 Task: Create a due date automation trigger when advanced on, on the tuesday of the week before a card is due add fields with custom field "Resume" set to a date less than 1 days from now at 11:00 AM.
Action: Mouse moved to (225, 228)
Screenshot: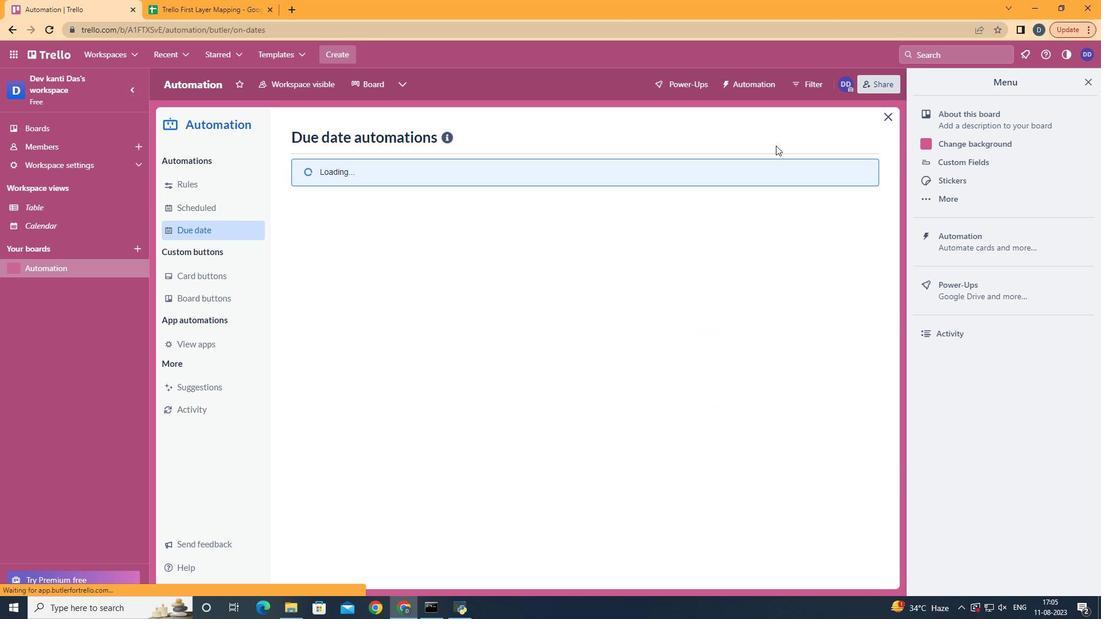
Action: Mouse pressed left at (225, 228)
Screenshot: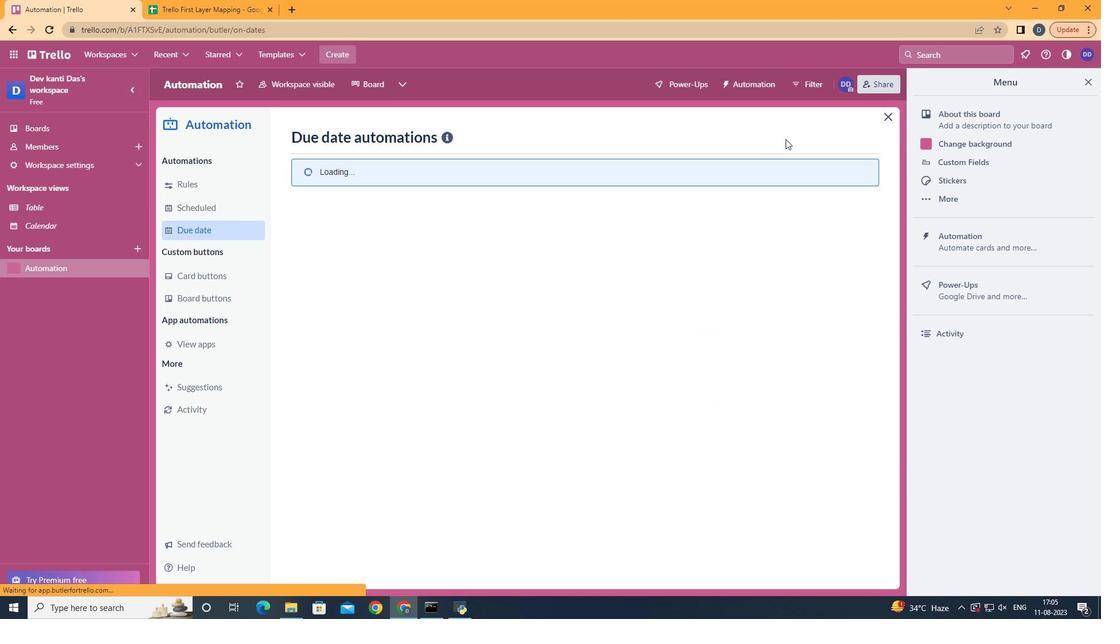 
Action: Mouse moved to (808, 139)
Screenshot: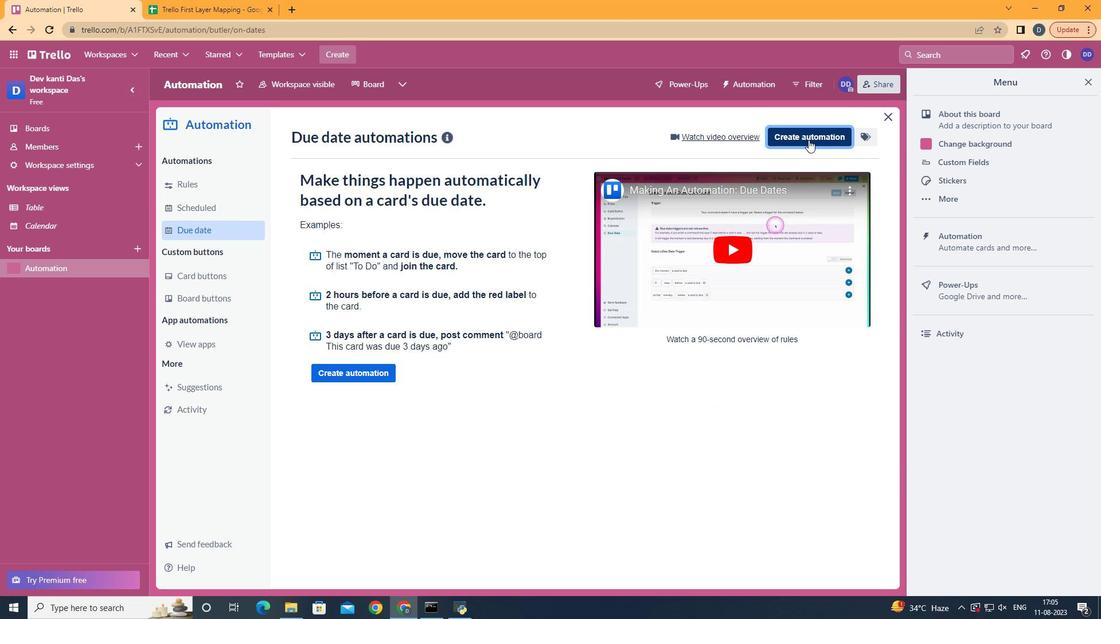 
Action: Mouse pressed left at (808, 139)
Screenshot: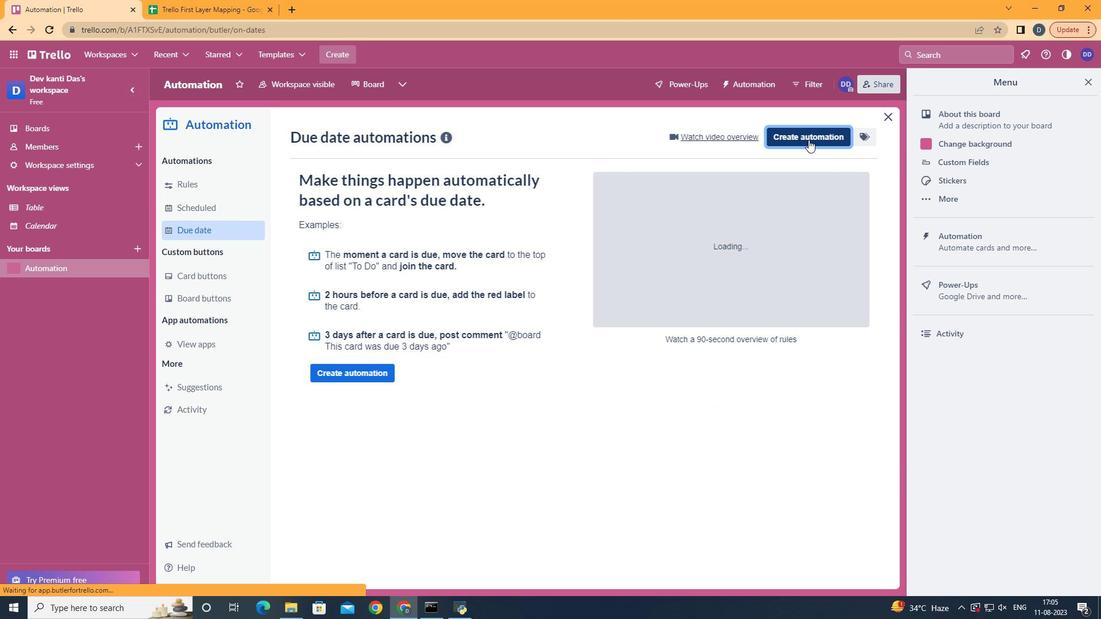 
Action: Mouse moved to (601, 242)
Screenshot: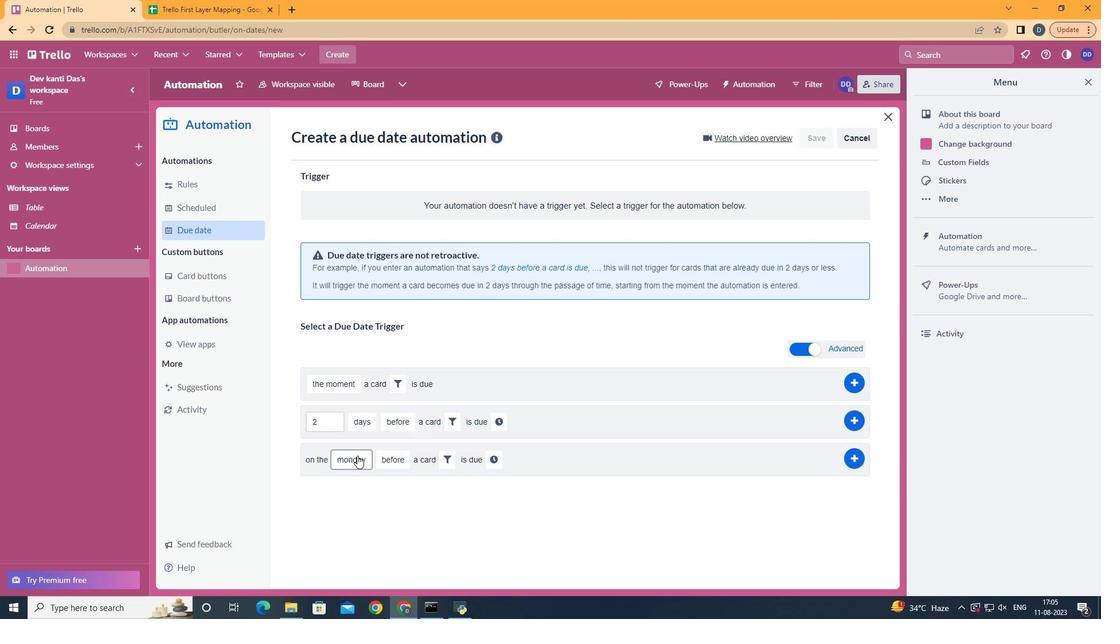 
Action: Mouse pressed left at (601, 242)
Screenshot: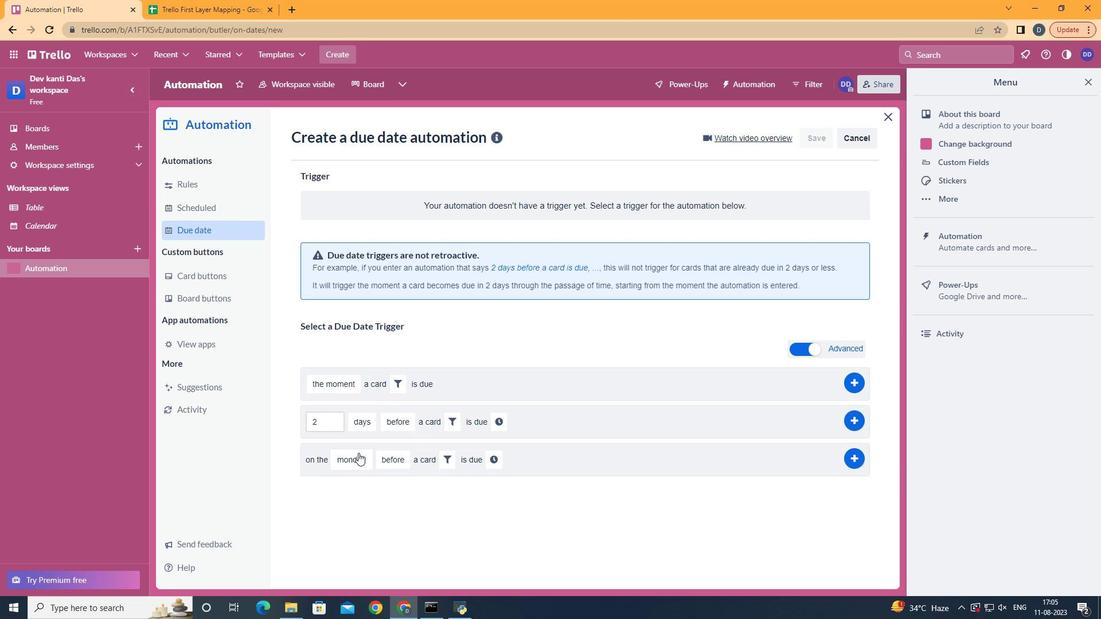 
Action: Mouse moved to (369, 318)
Screenshot: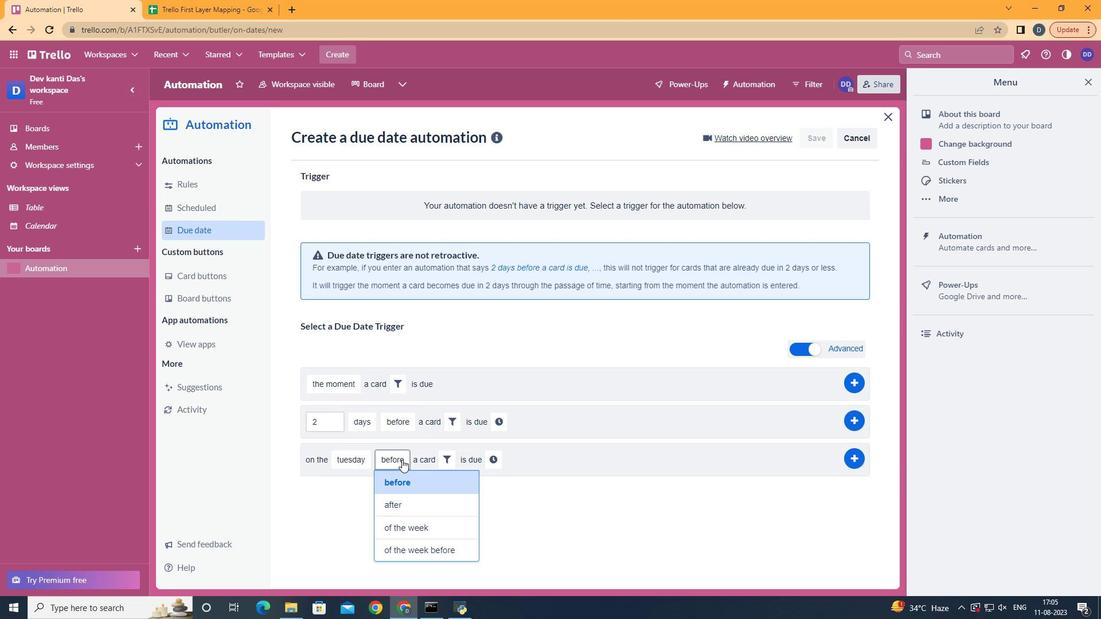 
Action: Mouse pressed left at (369, 318)
Screenshot: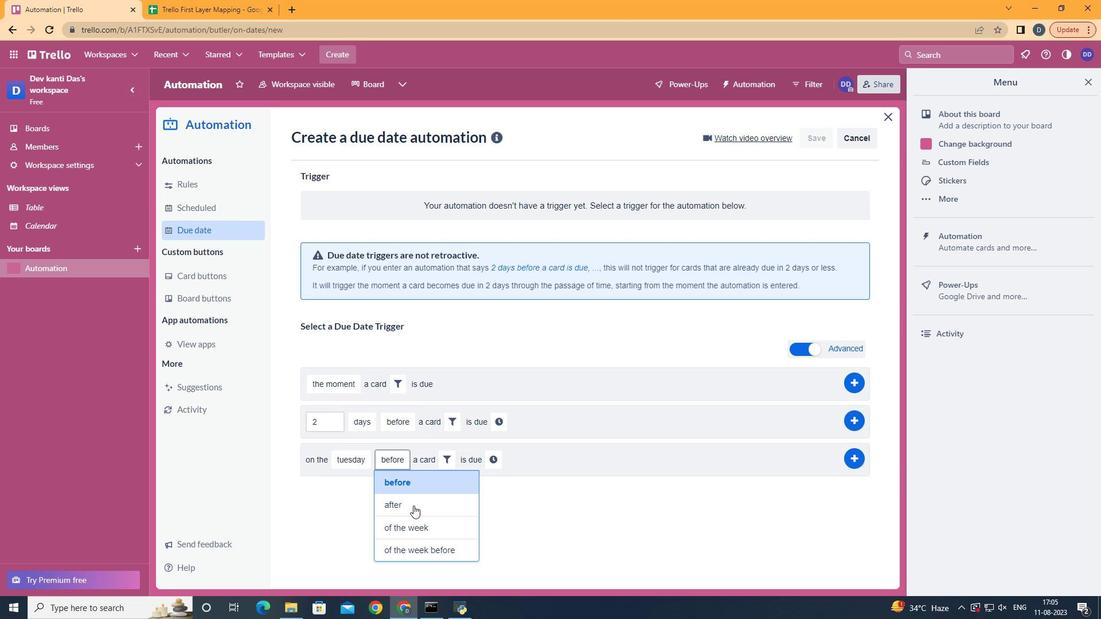 
Action: Mouse moved to (427, 551)
Screenshot: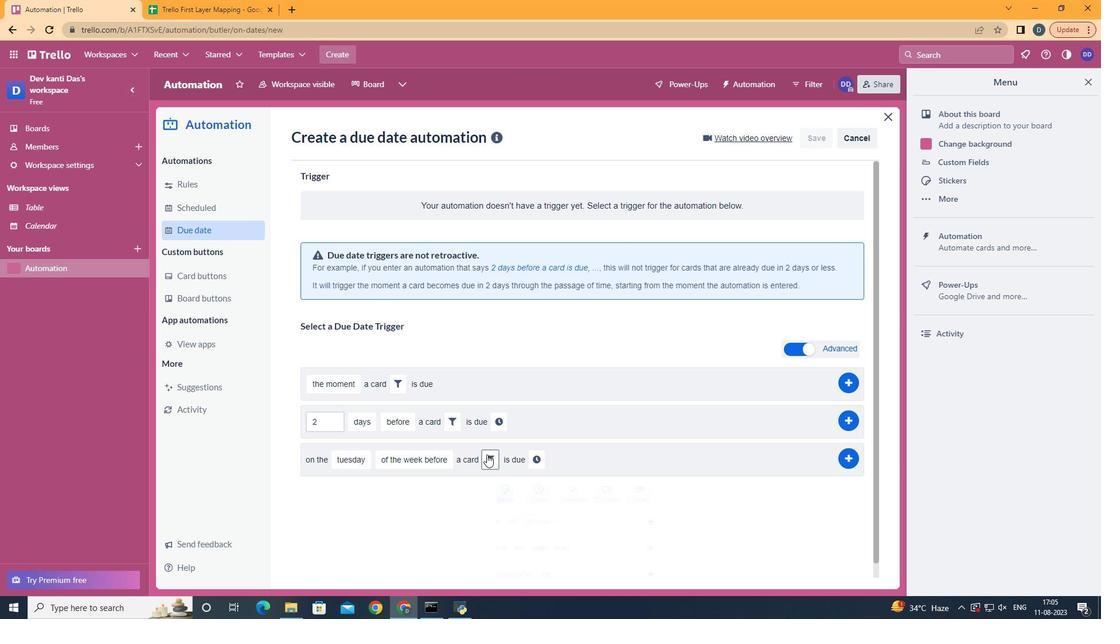 
Action: Mouse pressed left at (427, 551)
Screenshot: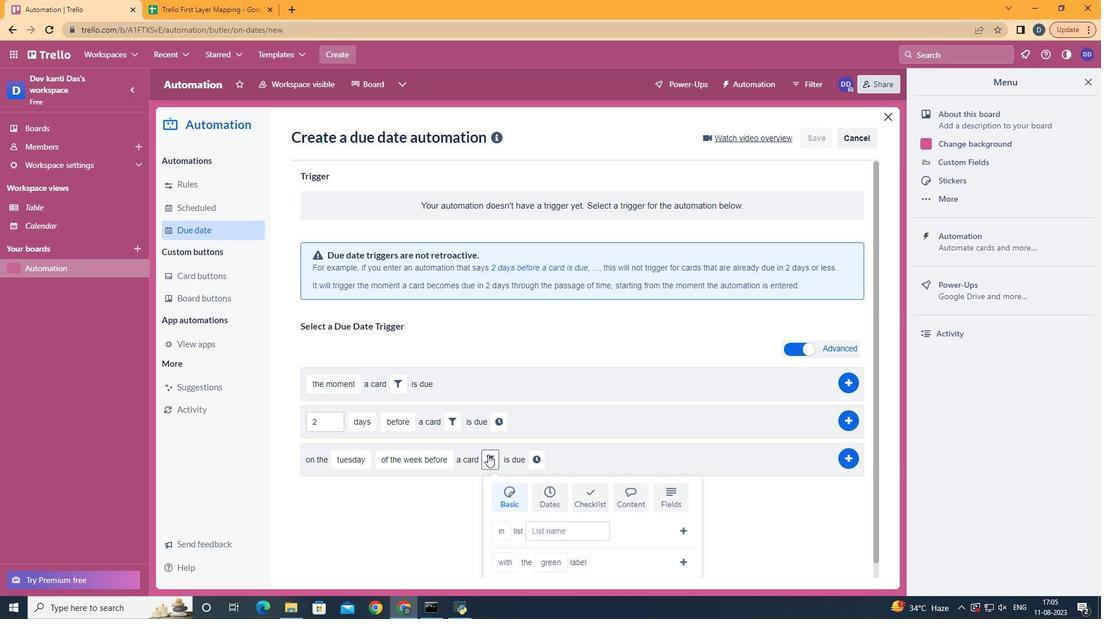 
Action: Mouse moved to (486, 454)
Screenshot: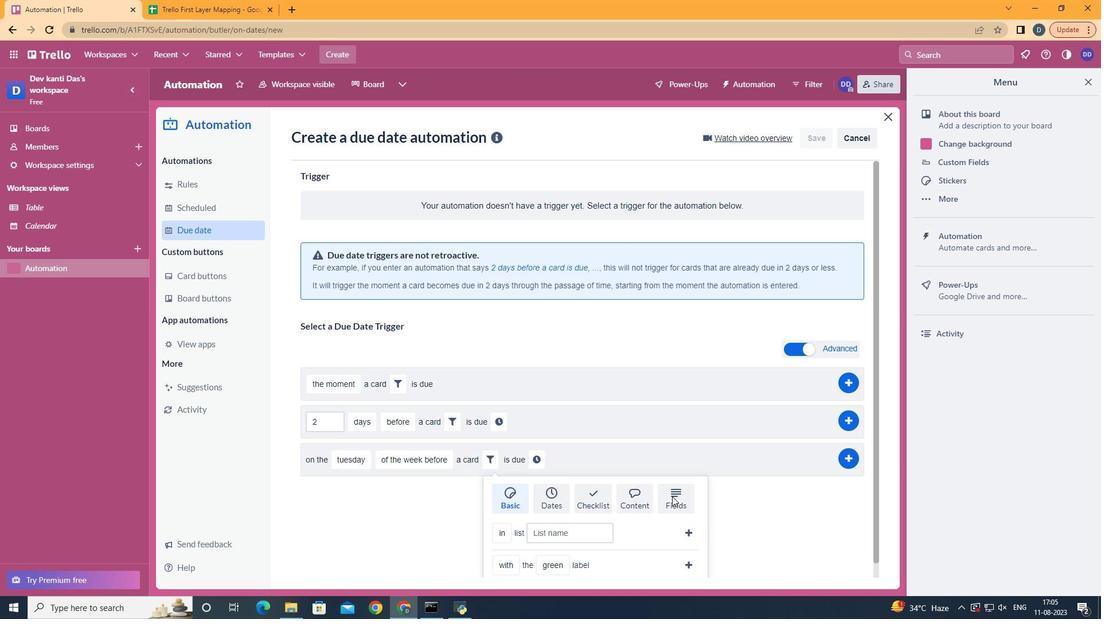 
Action: Mouse pressed left at (486, 454)
Screenshot: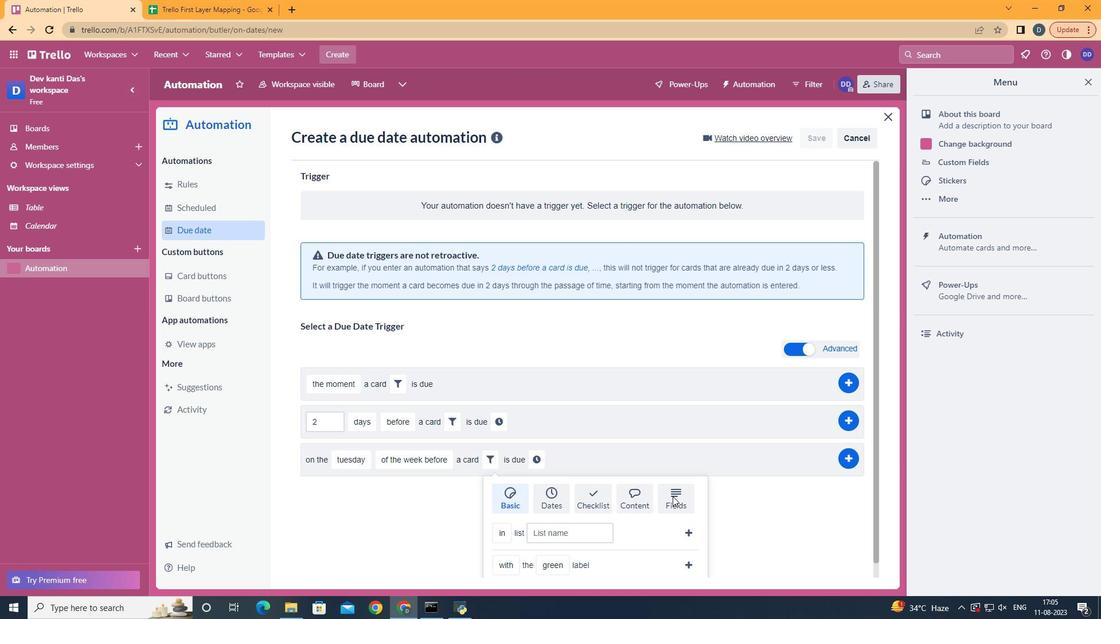 
Action: Mouse moved to (672, 496)
Screenshot: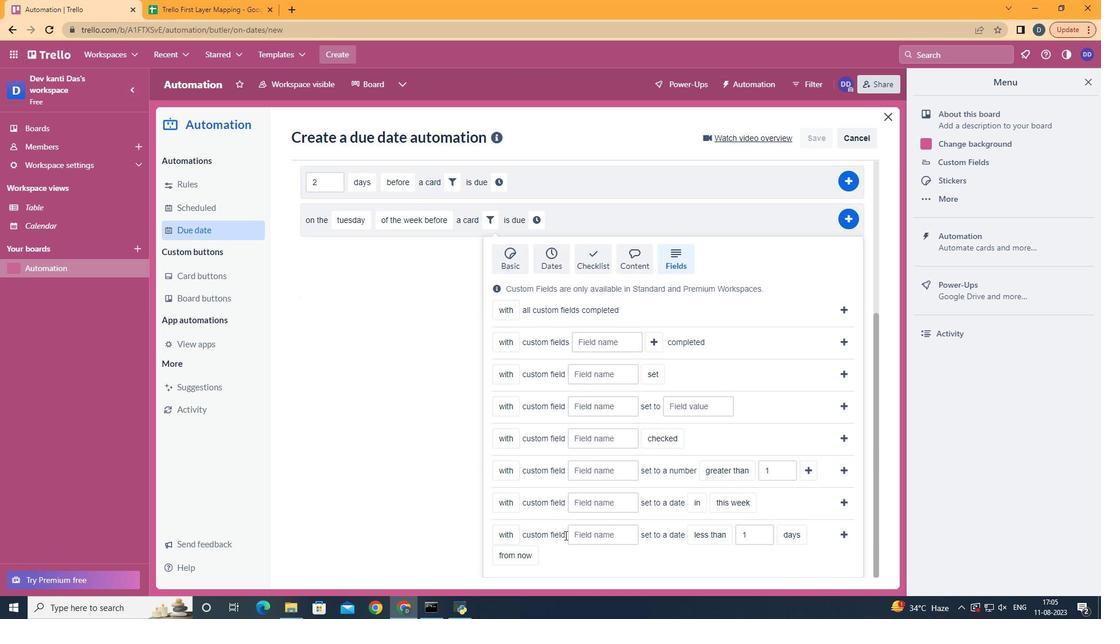 
Action: Mouse pressed left at (672, 496)
Screenshot: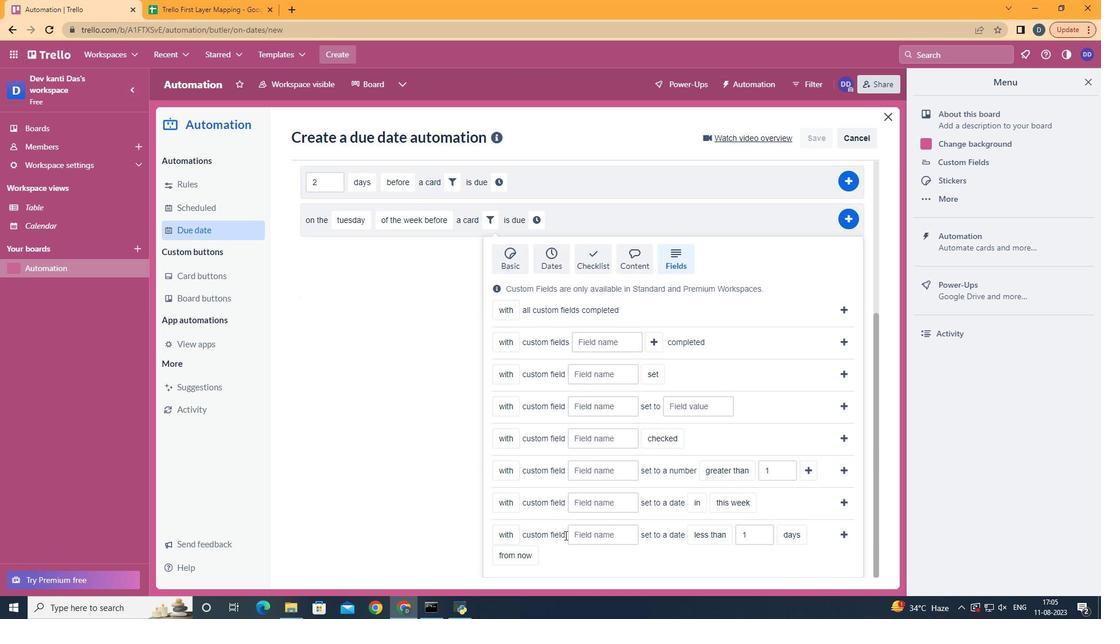 
Action: Mouse moved to (676, 493)
Screenshot: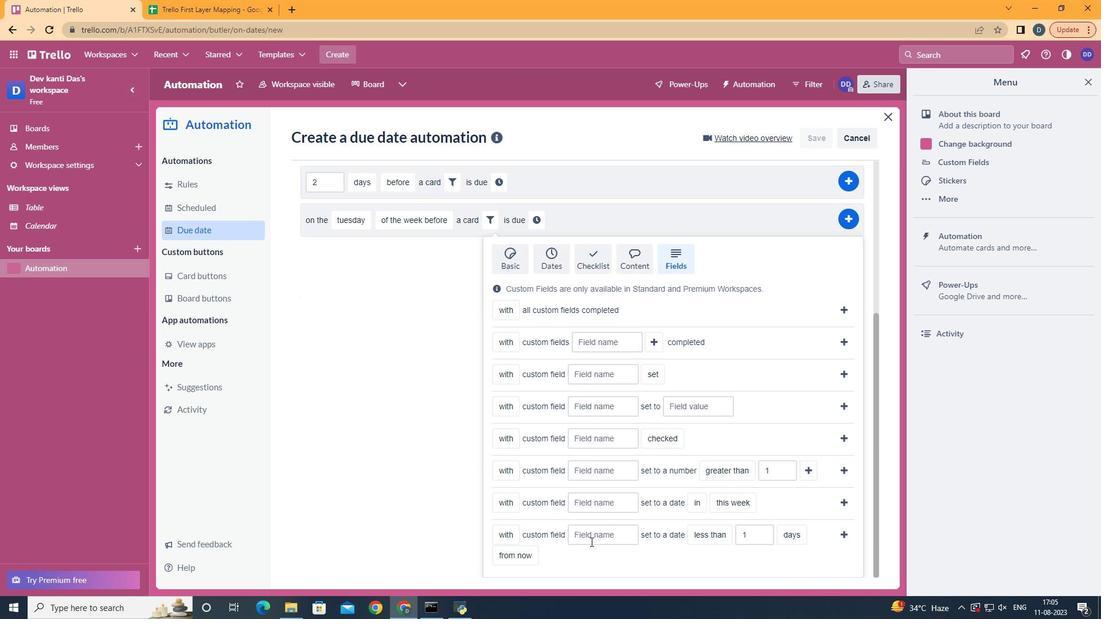
Action: Mouse scrolled (676, 493) with delta (0, 0)
Screenshot: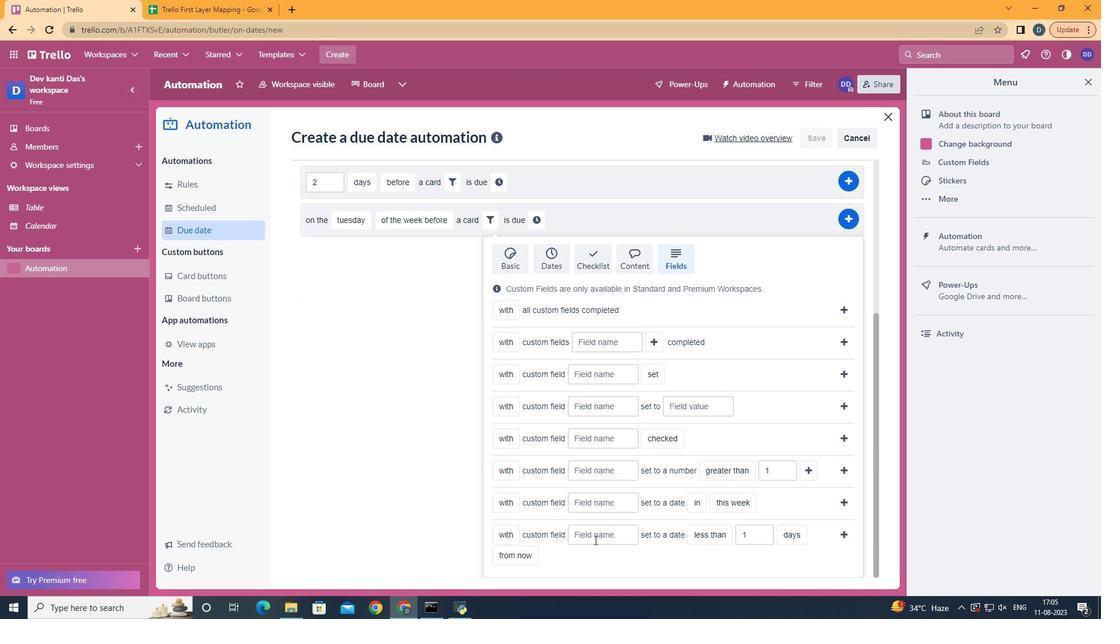 
Action: Mouse scrolled (676, 493) with delta (0, 0)
Screenshot: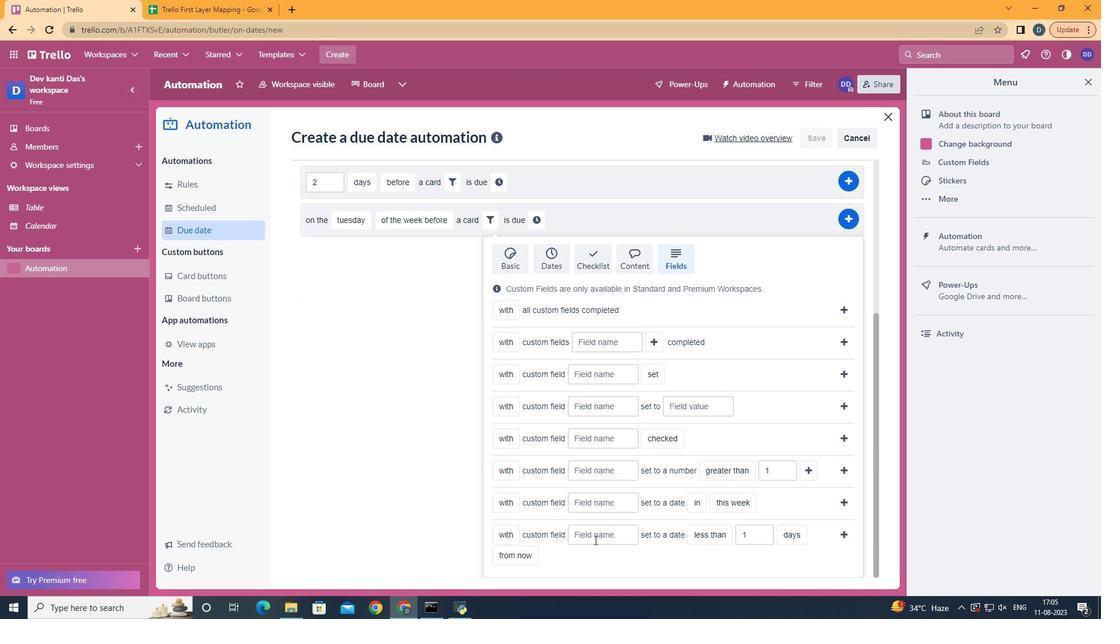 
Action: Mouse scrolled (676, 493) with delta (0, 0)
Screenshot: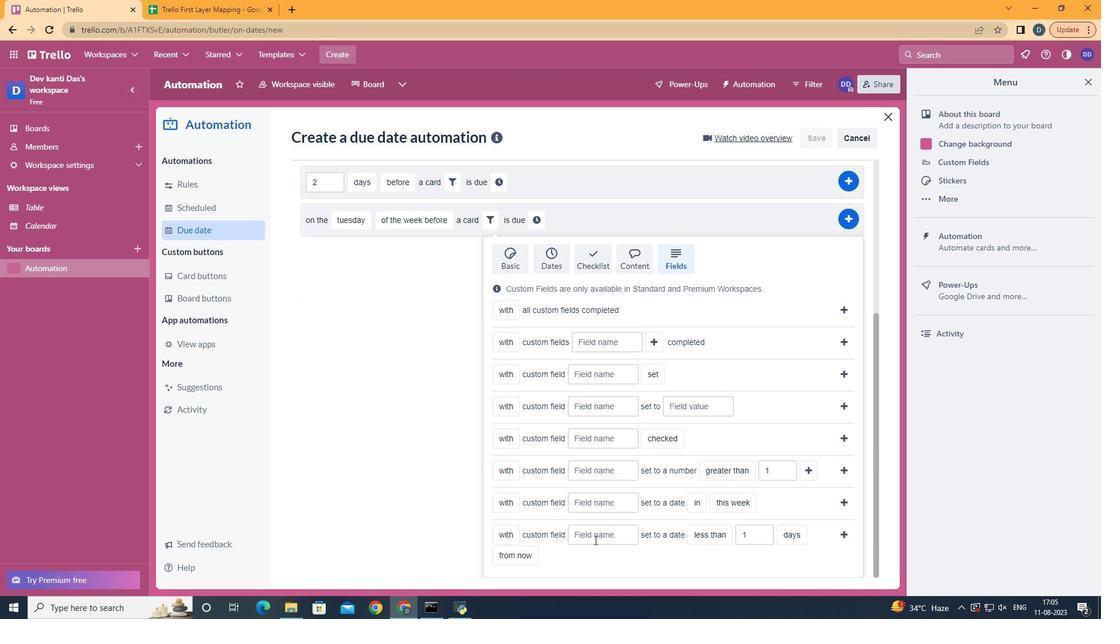 
Action: Mouse scrolled (676, 493) with delta (0, 0)
Screenshot: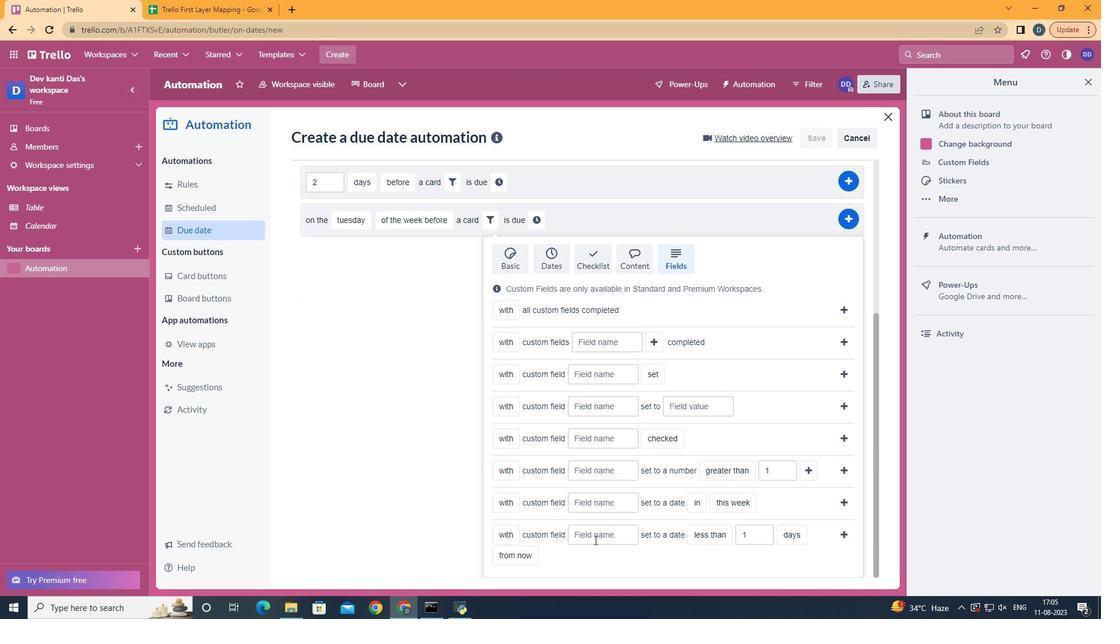 
Action: Mouse scrolled (676, 493) with delta (0, 0)
Screenshot: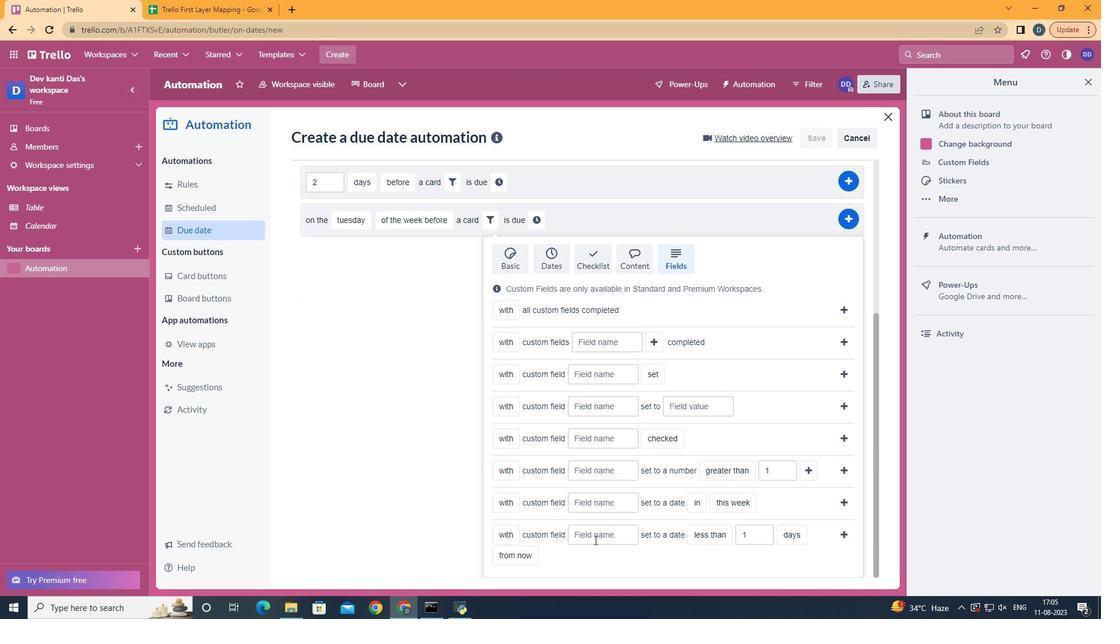 
Action: Mouse moved to (594, 539)
Screenshot: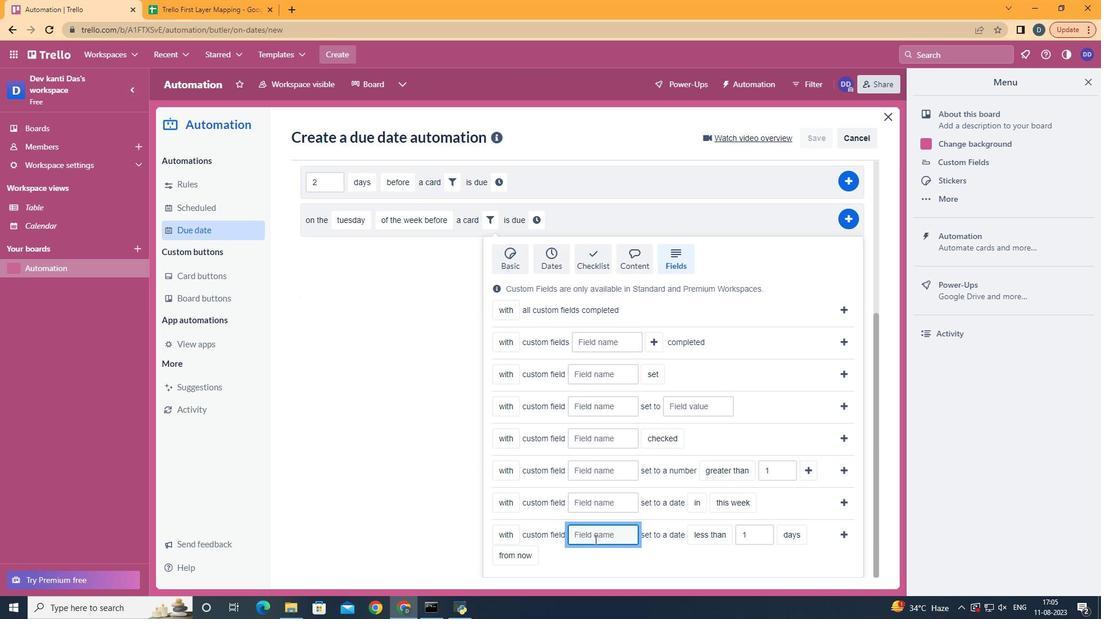 
Action: Mouse pressed left at (594, 539)
Screenshot: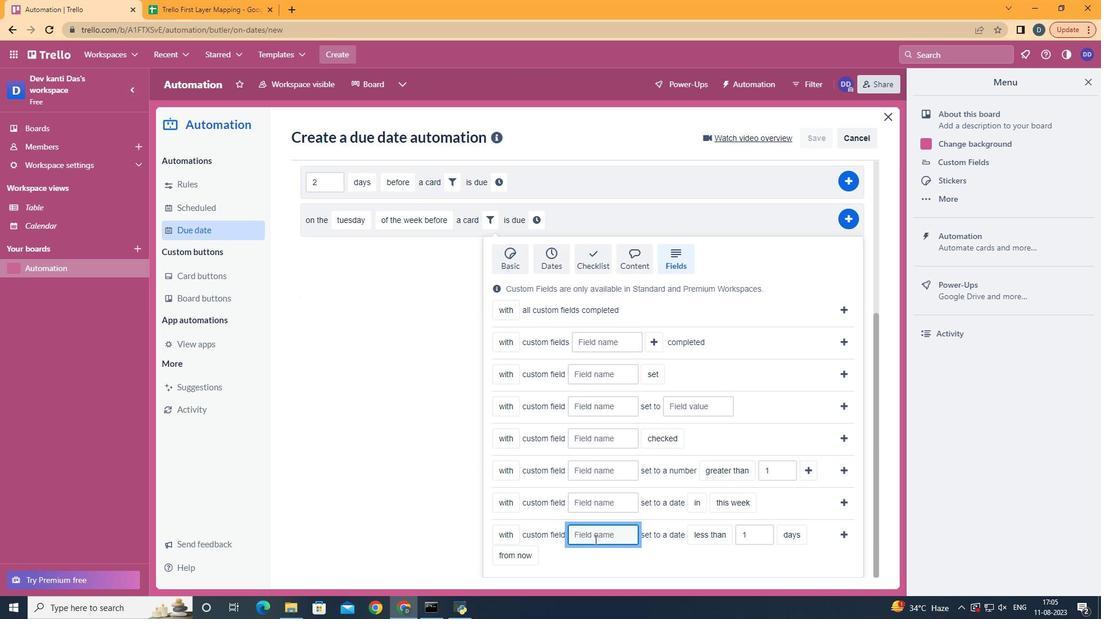 
Action: Key pressed <Key.shift>Resume
Screenshot: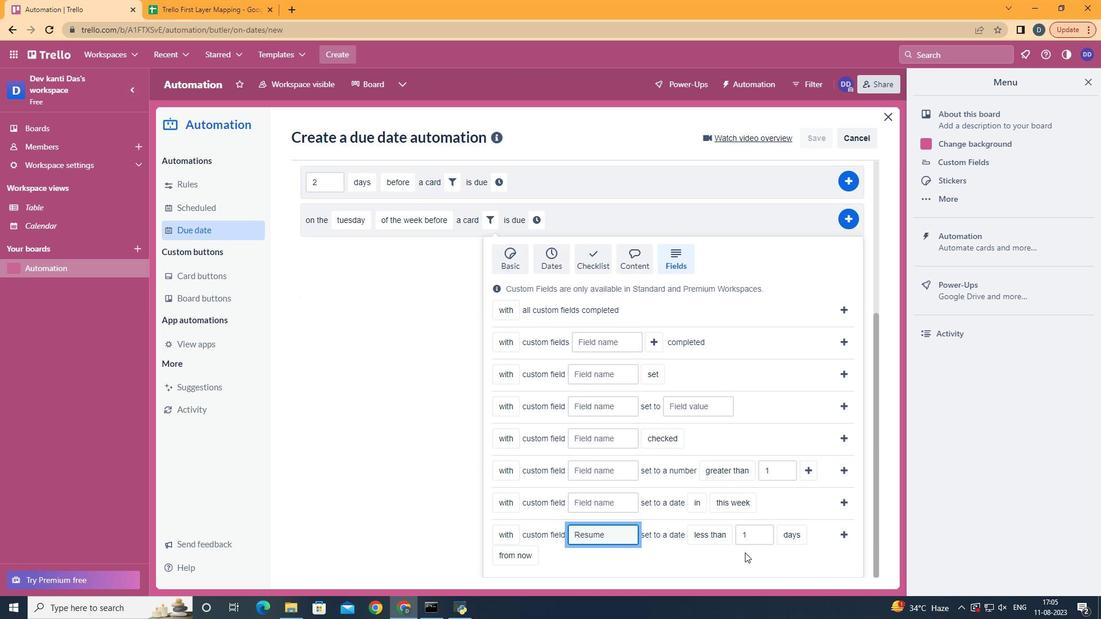
Action: Mouse moved to (841, 536)
Screenshot: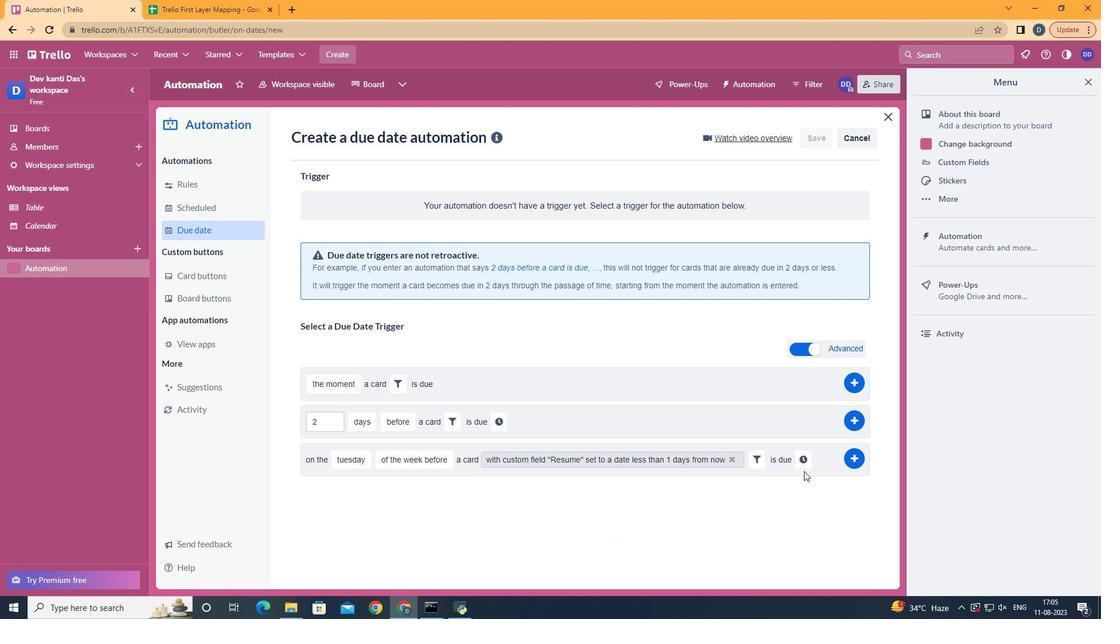 
Action: Mouse pressed left at (841, 536)
Screenshot: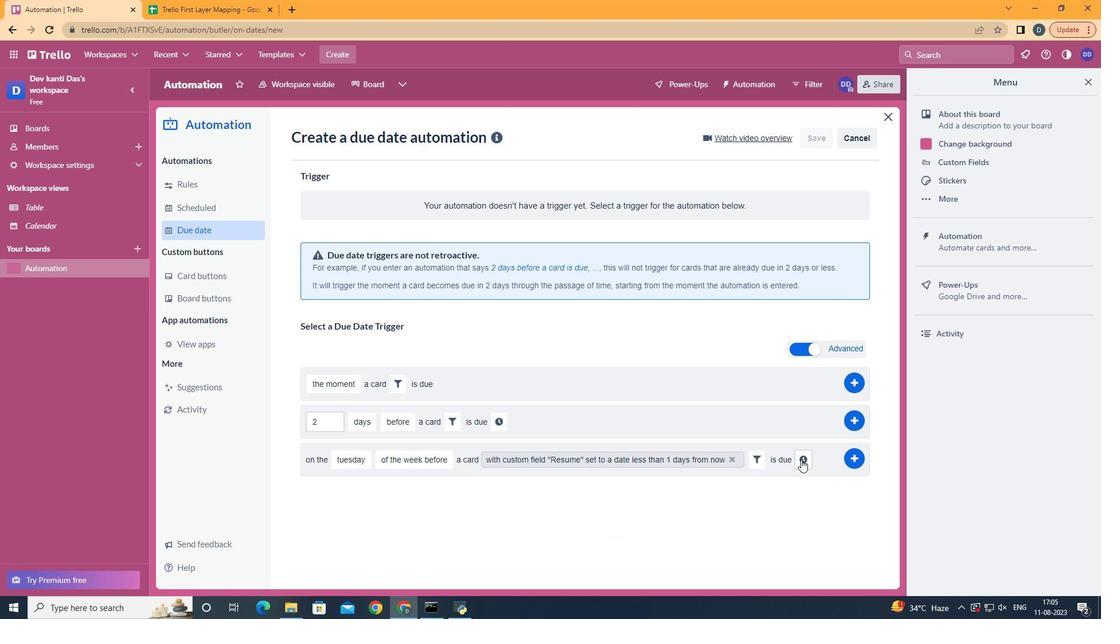 
Action: Mouse moved to (801, 459)
Screenshot: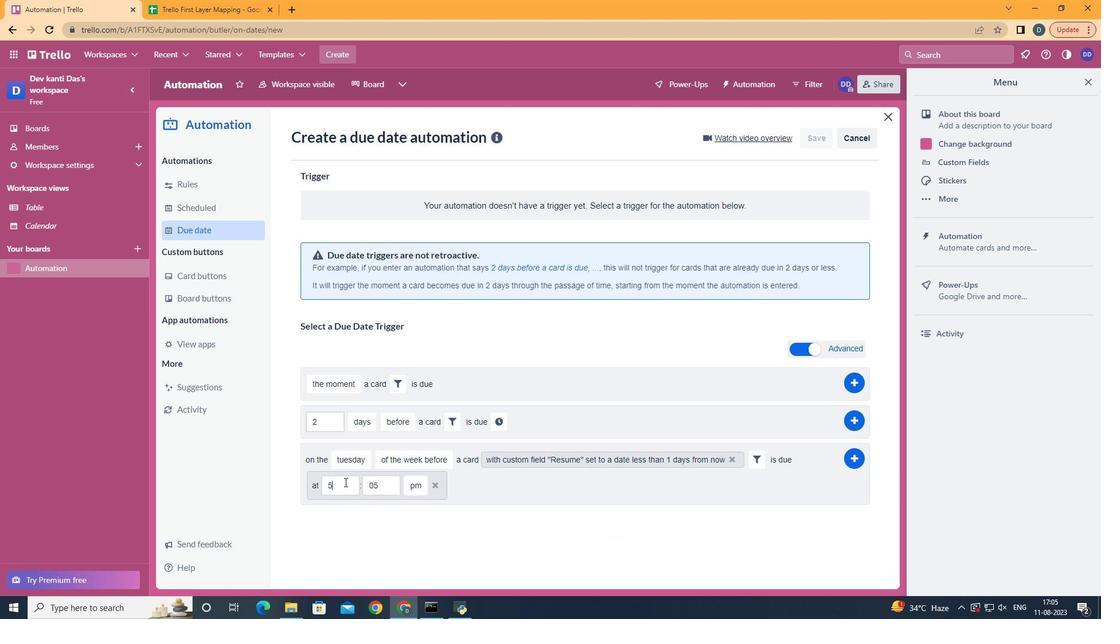 
Action: Mouse pressed left at (801, 459)
Screenshot: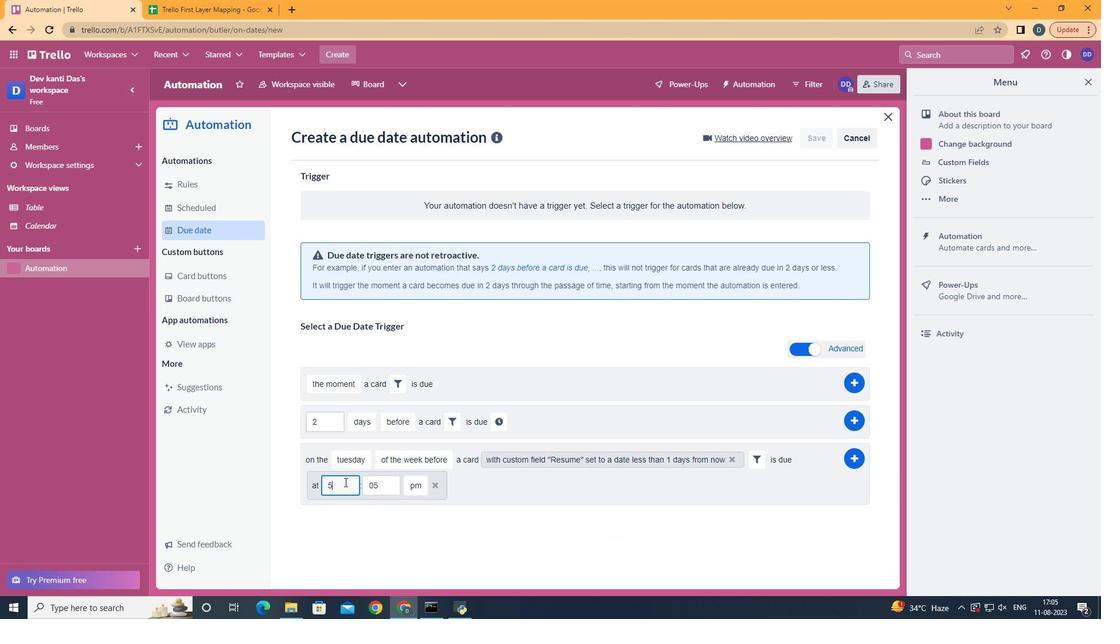 
Action: Mouse moved to (344, 482)
Screenshot: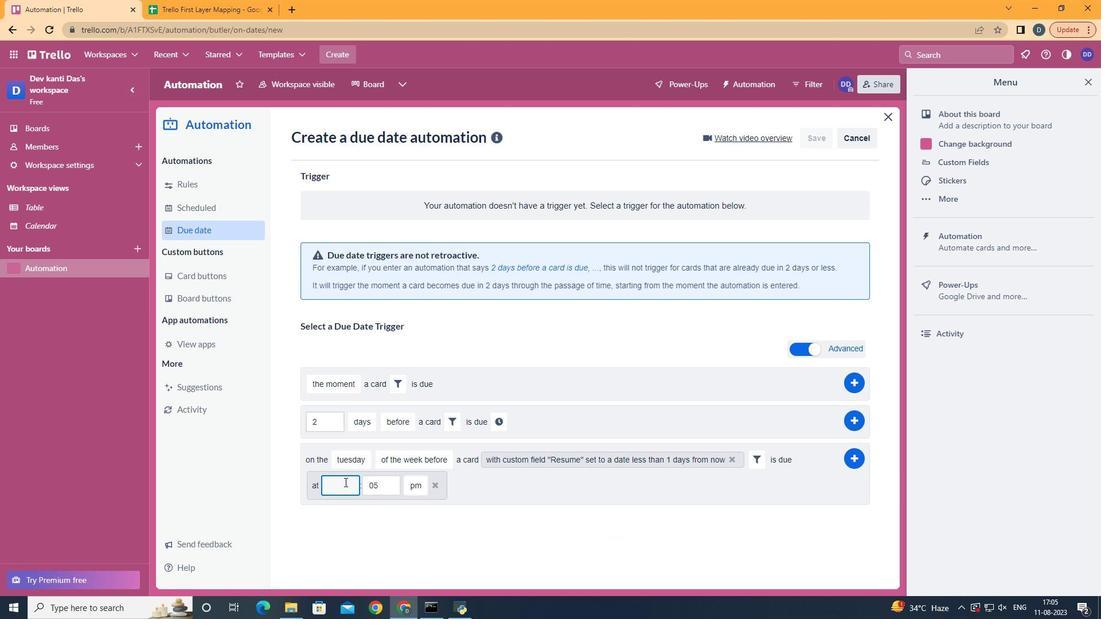 
Action: Mouse pressed left at (344, 482)
Screenshot: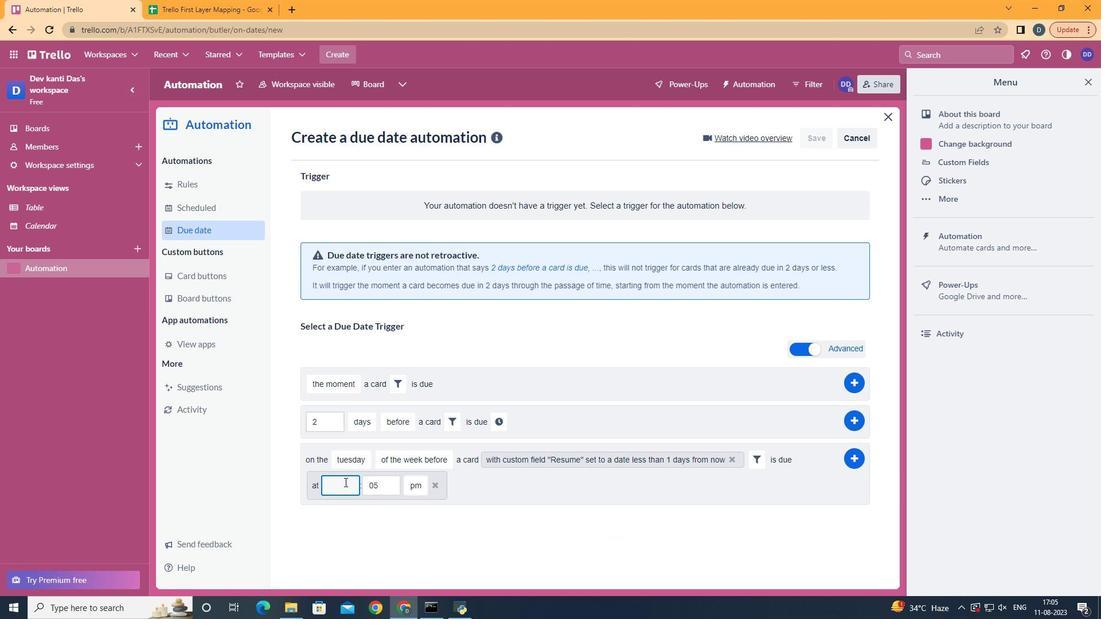 
Action: Key pressed <Key.backspace>11
Screenshot: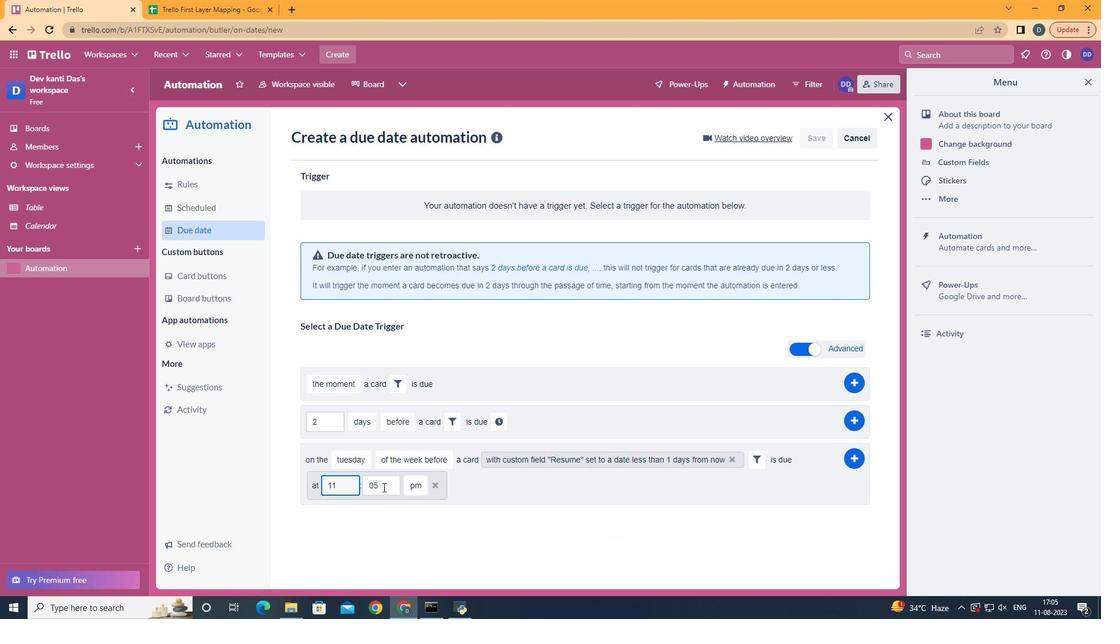 
Action: Mouse moved to (383, 487)
Screenshot: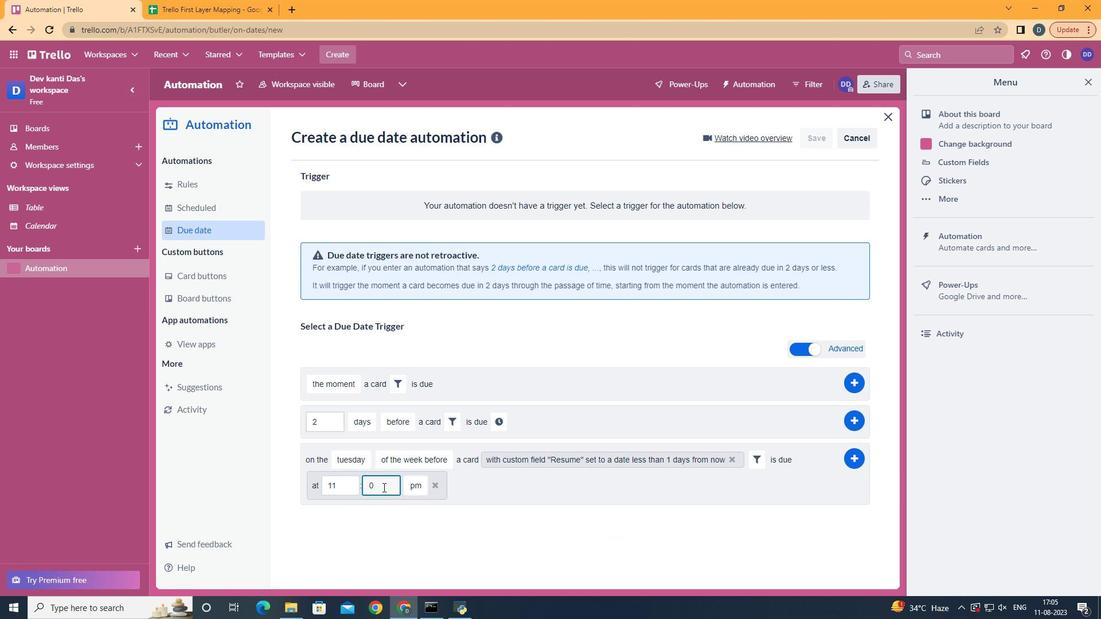 
Action: Mouse pressed left at (383, 487)
Screenshot: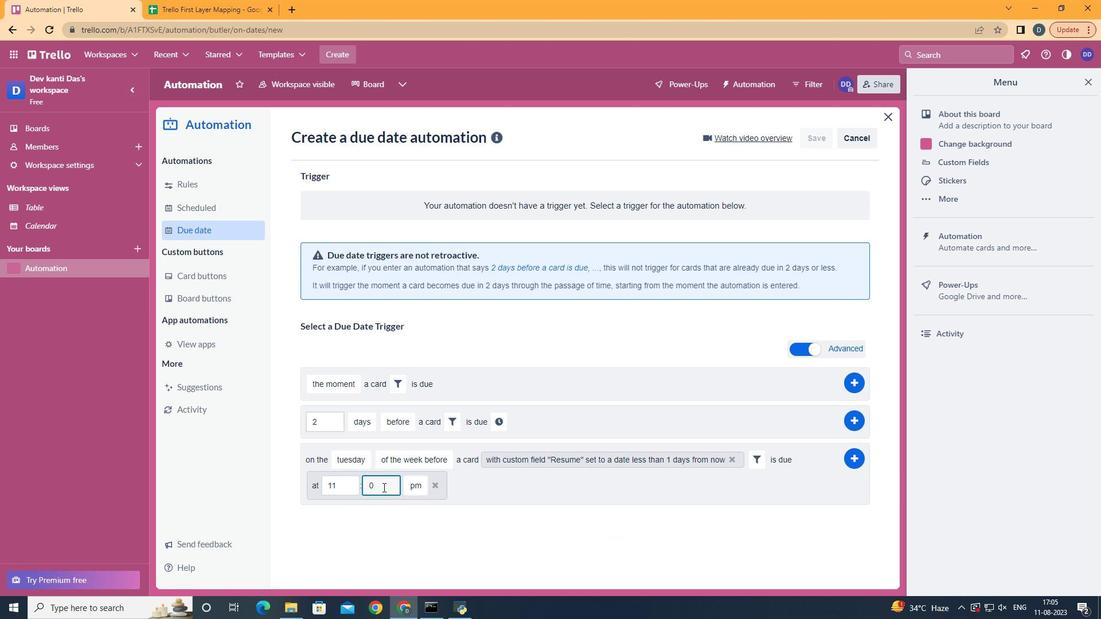 
Action: Key pressed <Key.backspace>0
Screenshot: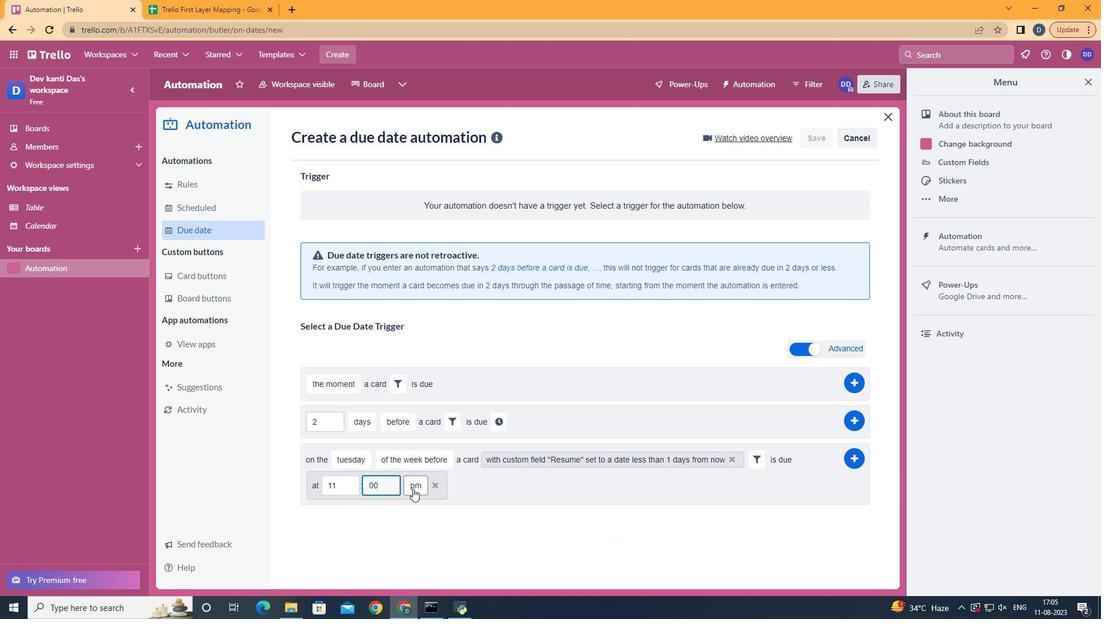 
Action: Mouse moved to (418, 505)
Screenshot: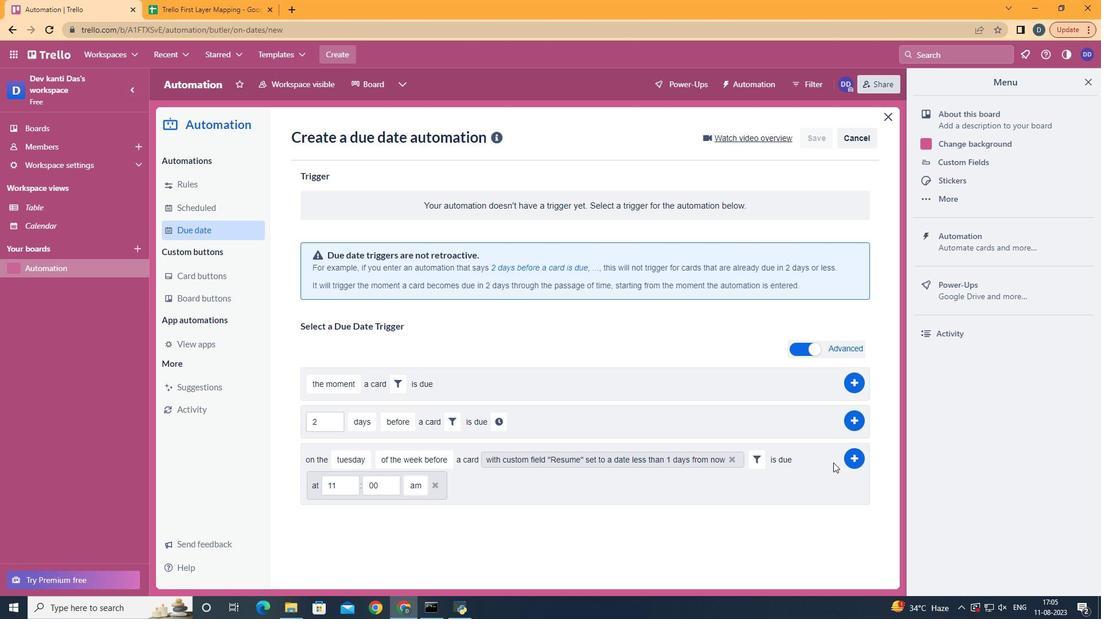 
Action: Mouse pressed left at (418, 505)
Screenshot: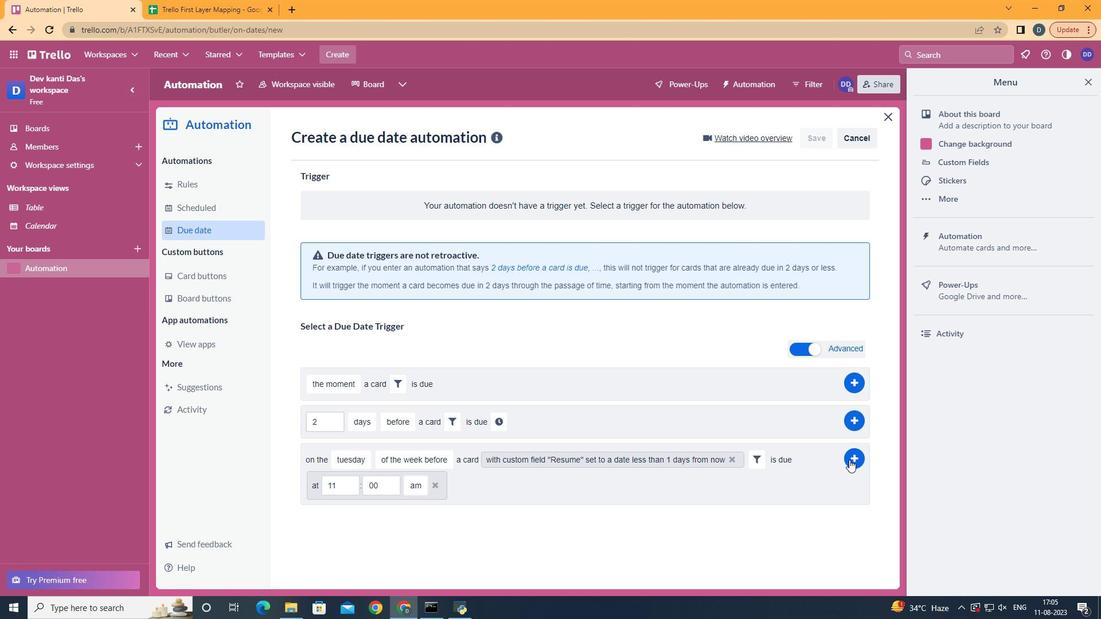 
Action: Mouse moved to (849, 459)
Screenshot: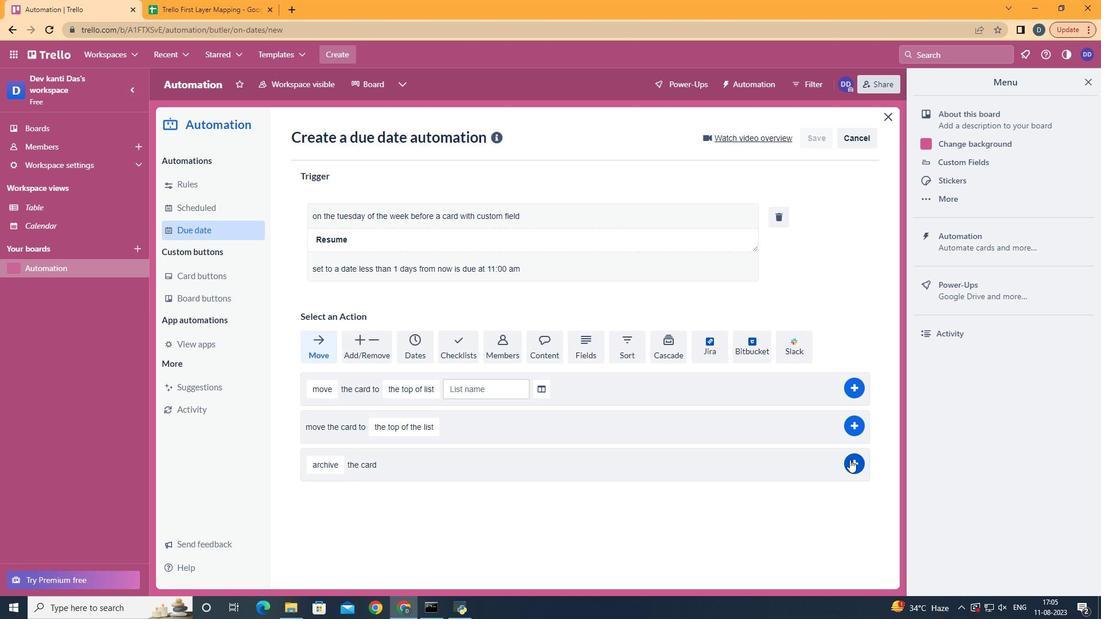 
Action: Mouse pressed left at (849, 459)
Screenshot: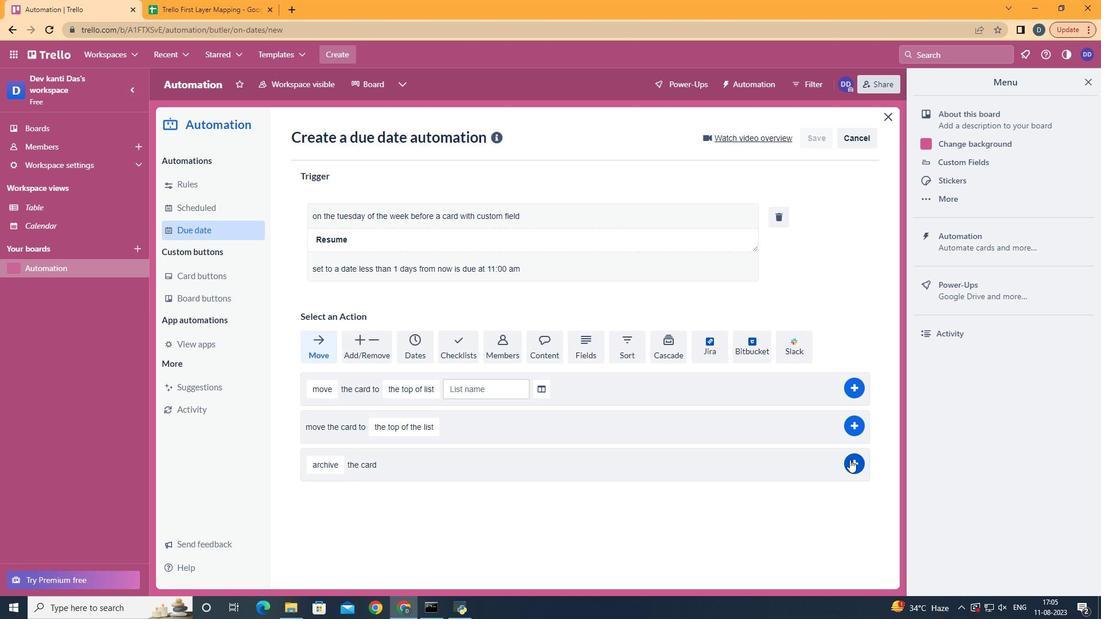 
